 Task: Invite Team Member Softage.1@softage.net to Workspace E-commerce Platforms. Invite Team Member Softage.2@softage.net to Workspace E-commerce Platforms. Invite Team Member Softage.3@softage.net to Workspace E-commerce Platforms. Invite Team Member Softage.4@softage.net to Workspace E-commerce Platforms
Action: Mouse moved to (833, 112)
Screenshot: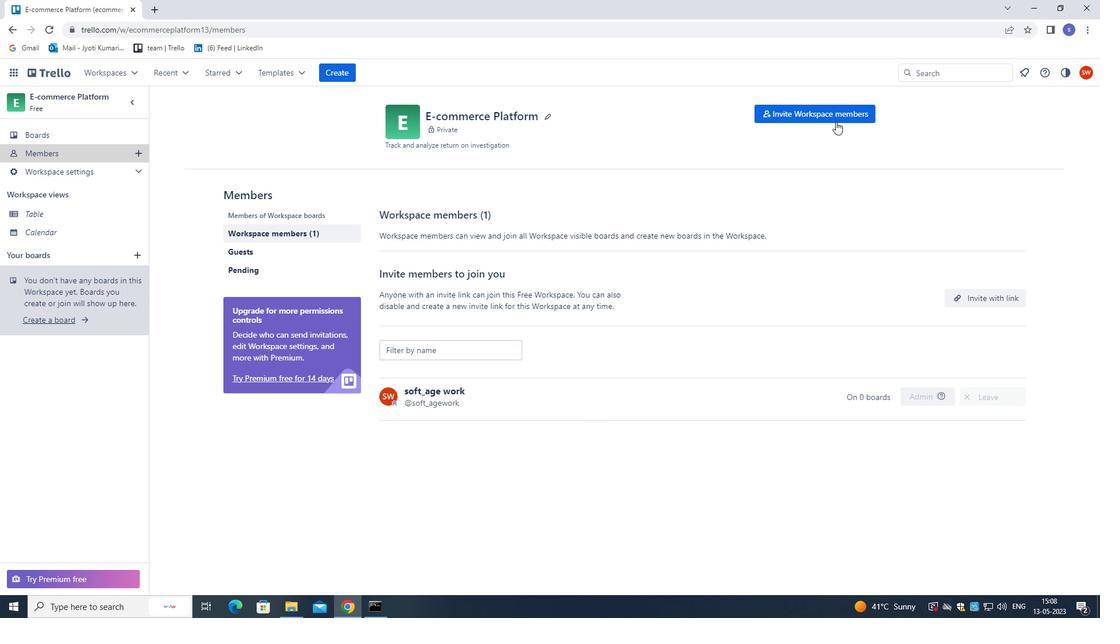 
Action: Mouse pressed left at (833, 112)
Screenshot: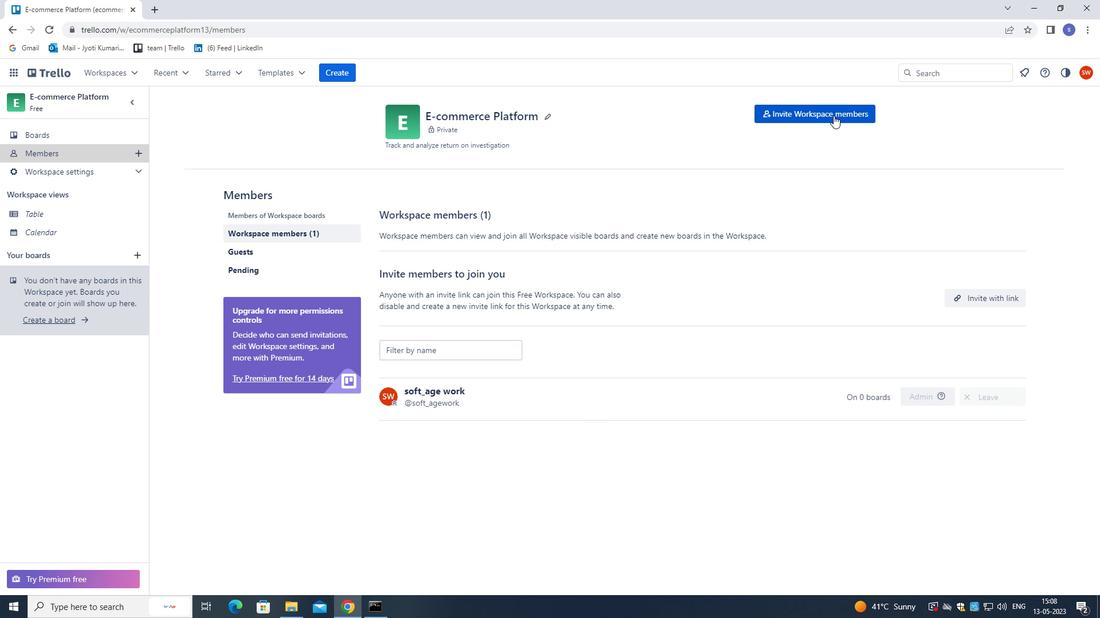 
Action: Mouse moved to (819, 208)
Screenshot: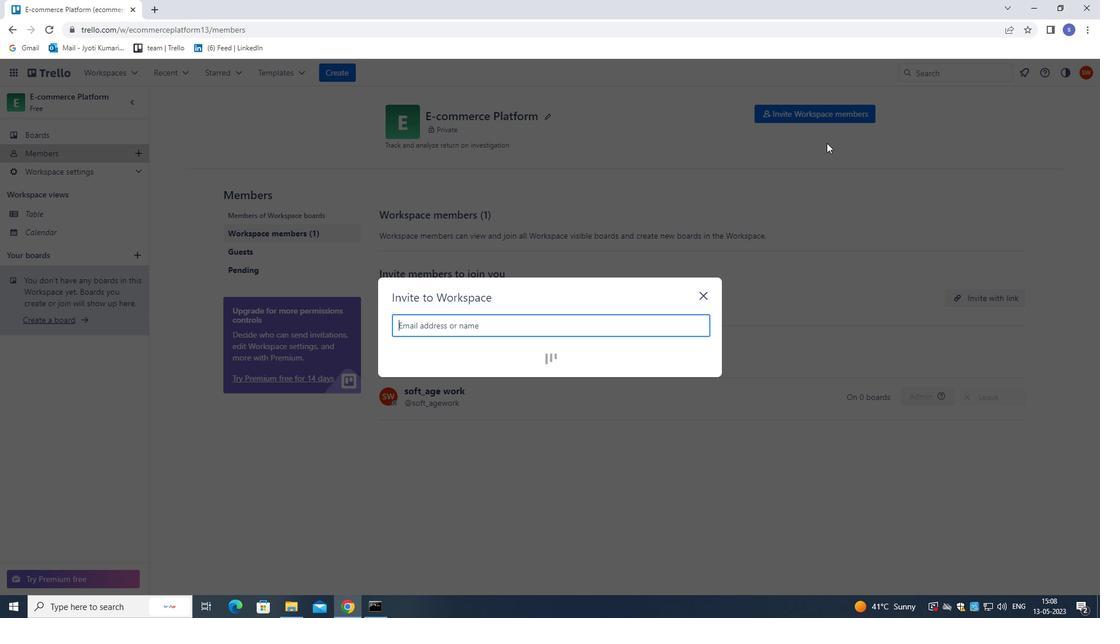 
Action: Key pressed softage.1<Key.shift>@SOFTAGE.NET
Screenshot: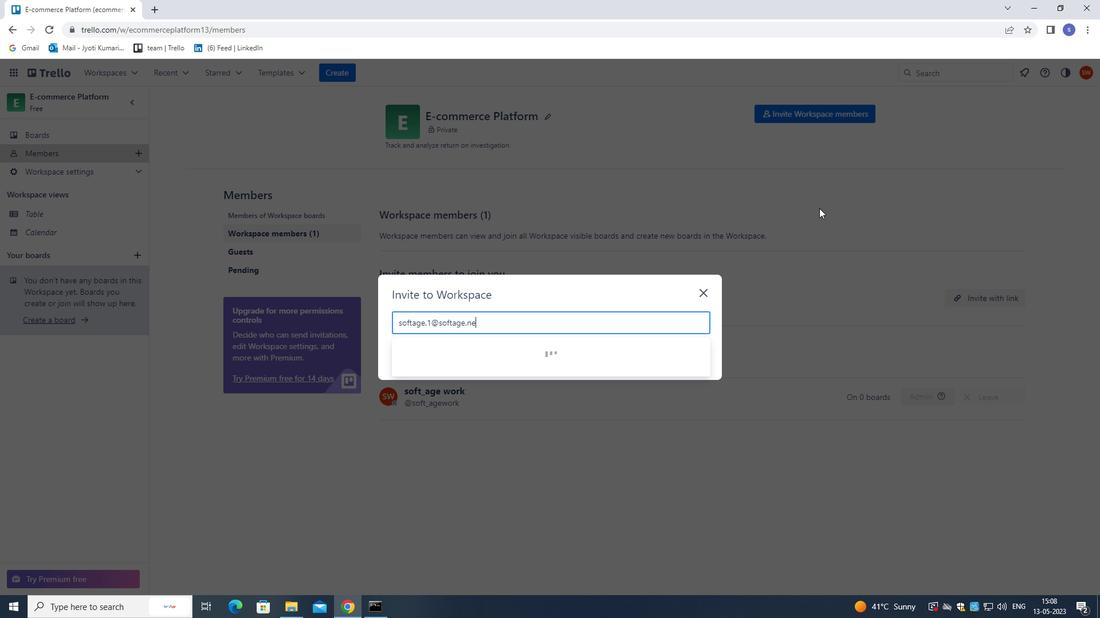 
Action: Mouse moved to (514, 346)
Screenshot: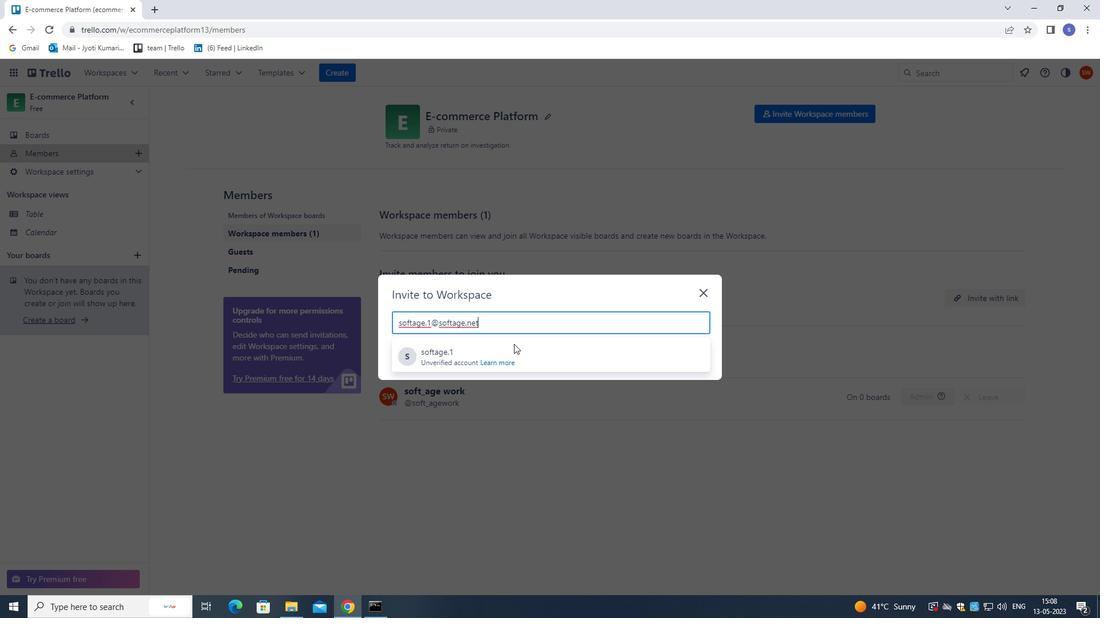 
Action: Mouse pressed left at (514, 346)
Screenshot: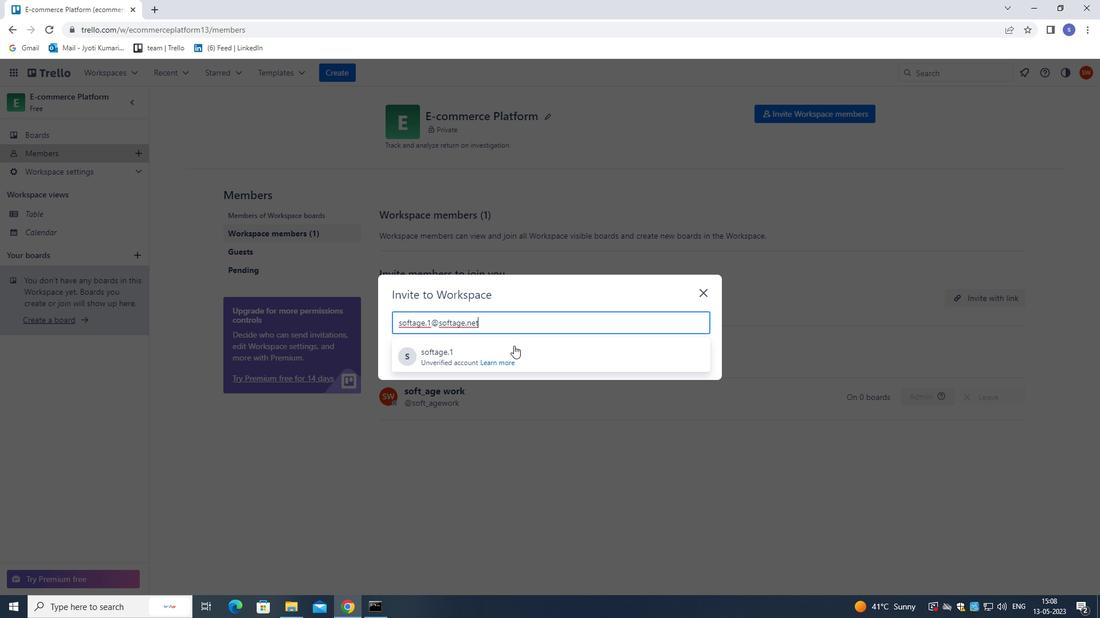 
Action: Mouse moved to (672, 291)
Screenshot: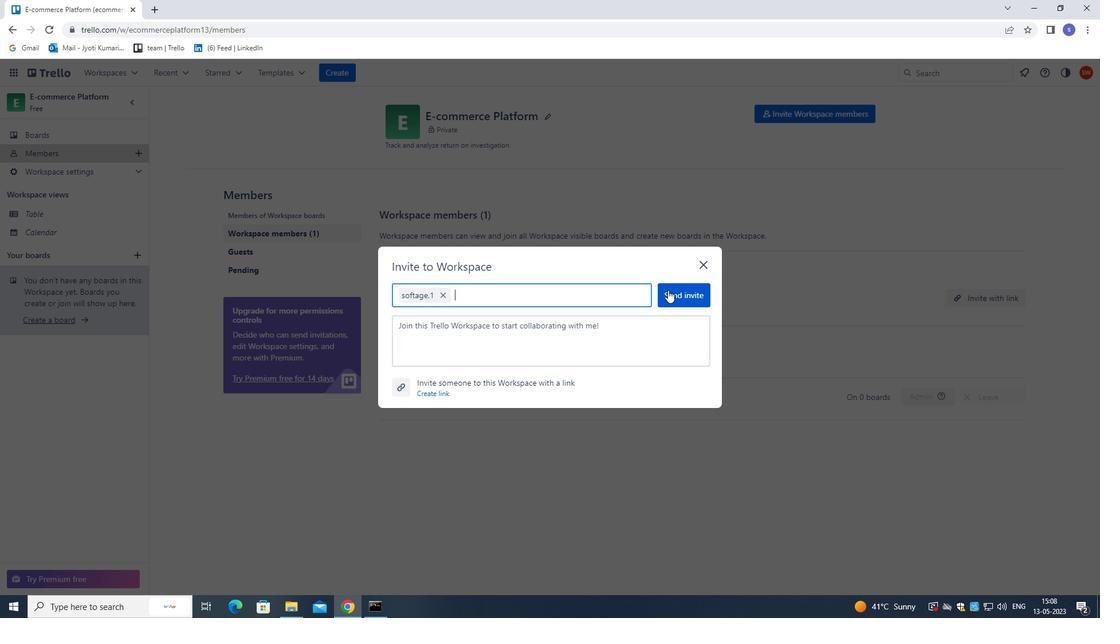 
Action: Mouse pressed left at (672, 291)
Screenshot: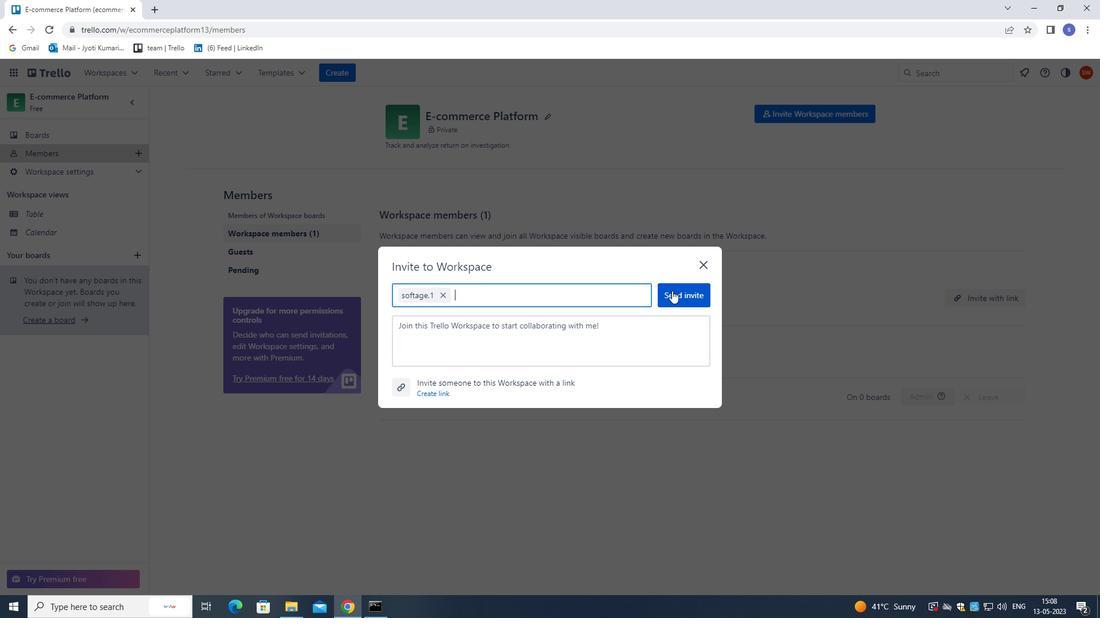 
Action: Mouse moved to (778, 111)
Screenshot: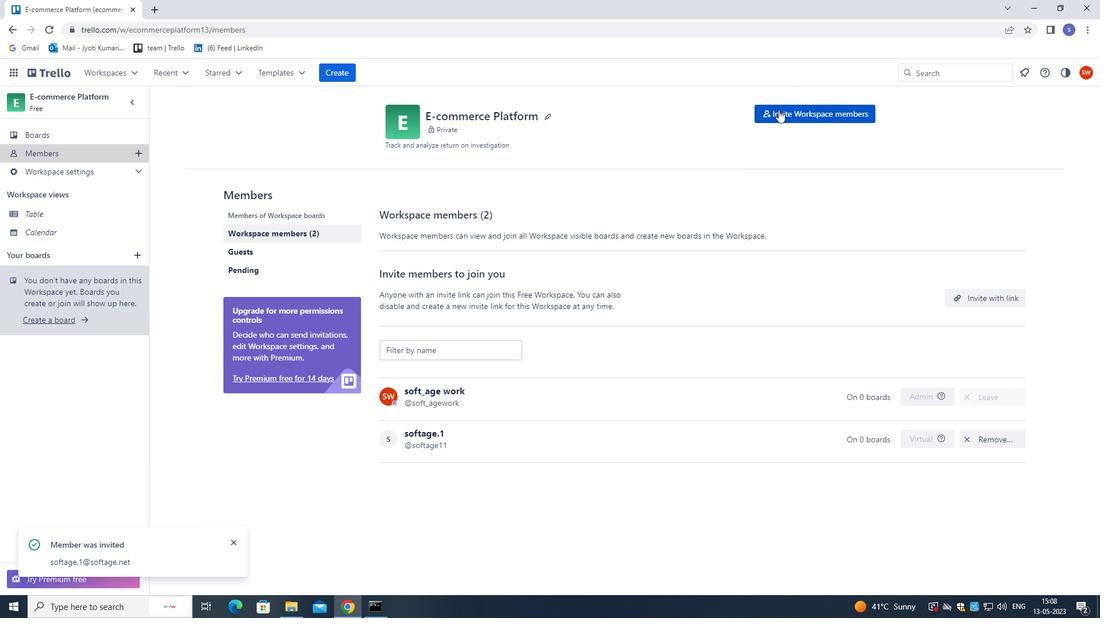 
Action: Mouse pressed left at (778, 111)
Screenshot: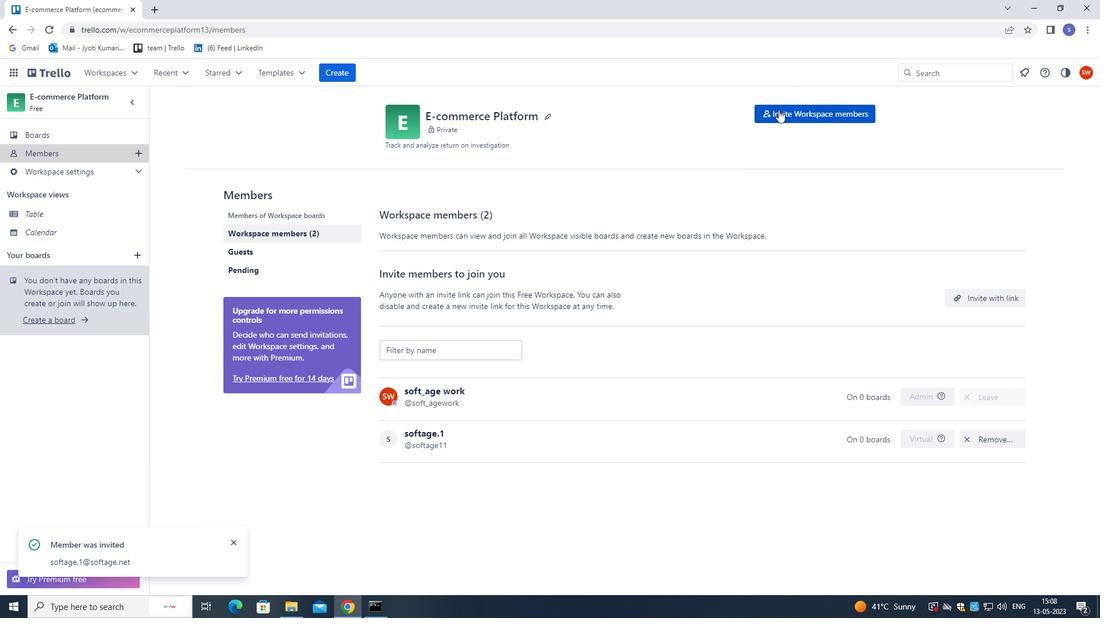 
Action: Mouse moved to (780, 163)
Screenshot: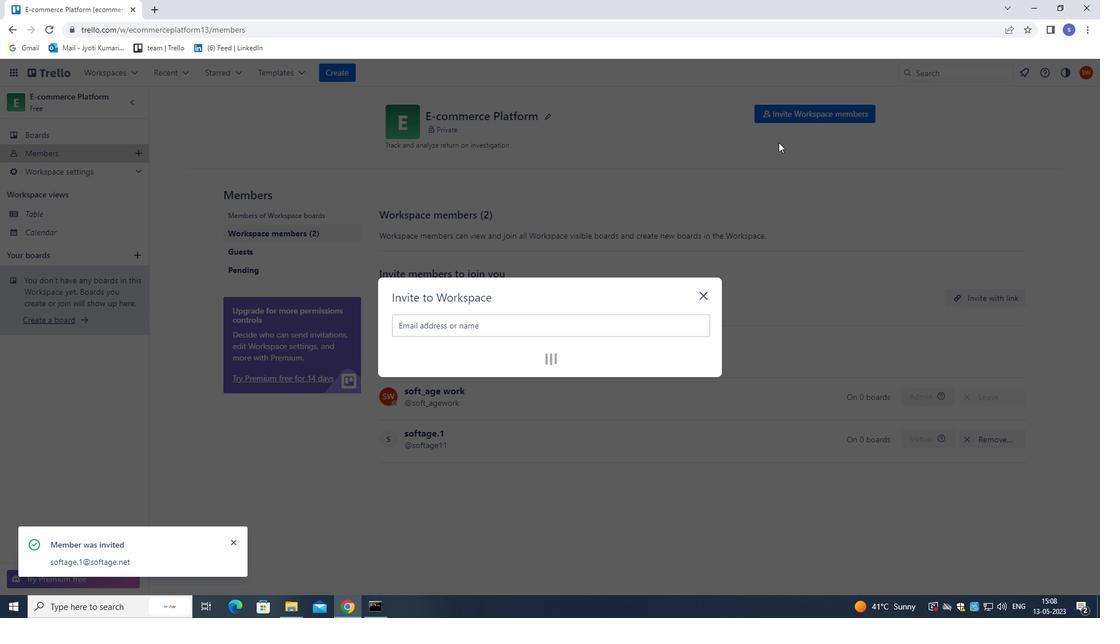 
Action: Key pressed SOFTAGE.2<Key.shift>@SOFTAGE.NET<Key.enter>
Screenshot: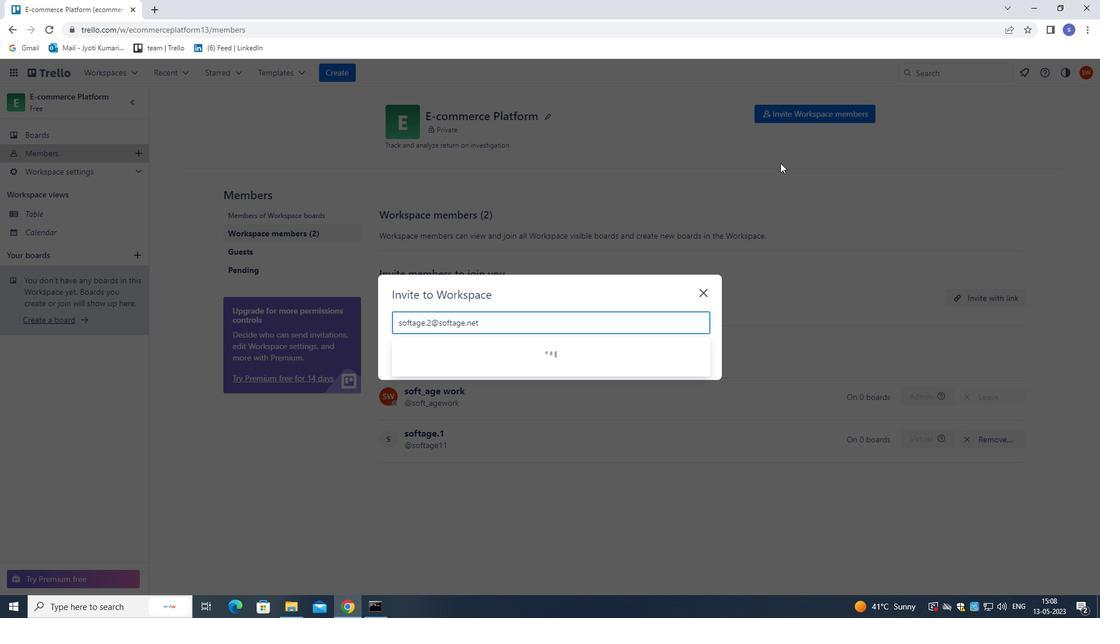 
Action: Mouse moved to (678, 292)
Screenshot: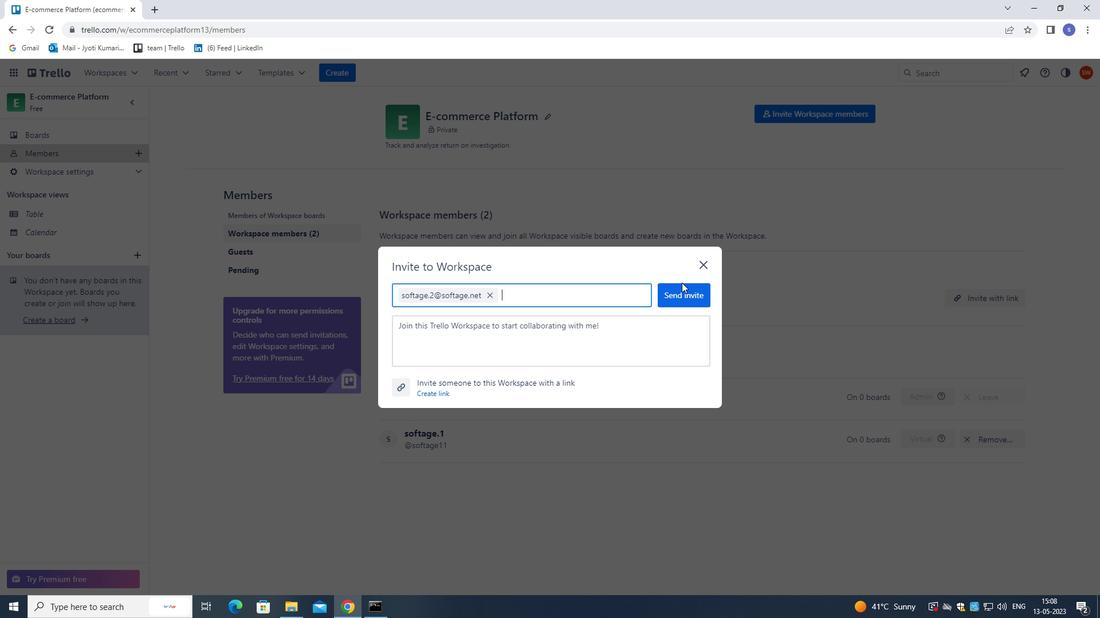 
Action: Mouse pressed left at (678, 292)
Screenshot: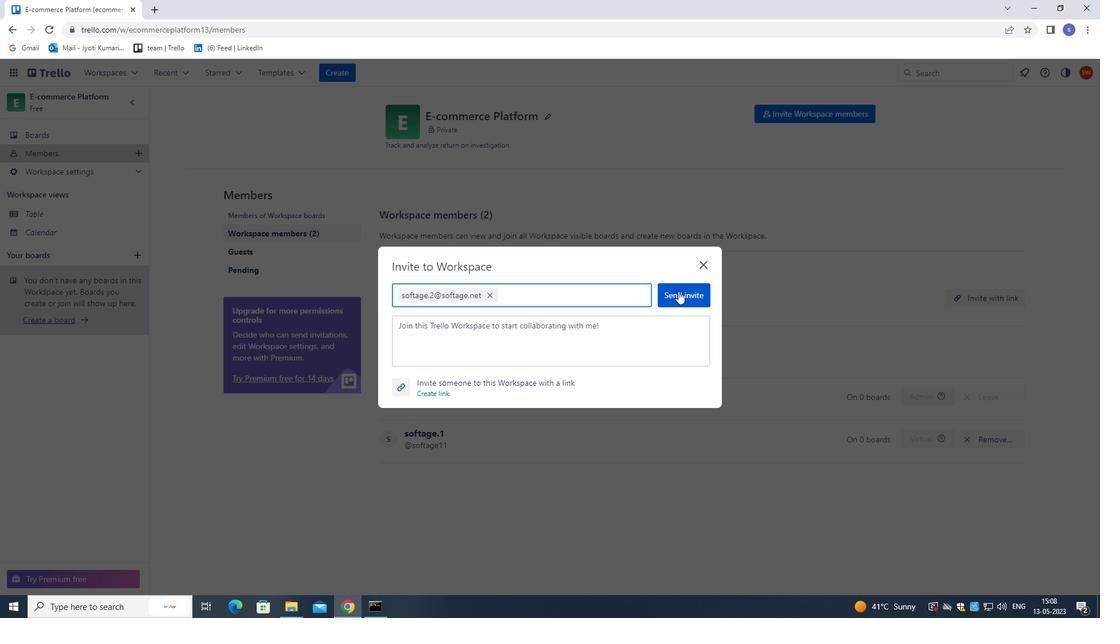 
Action: Mouse moved to (776, 116)
Screenshot: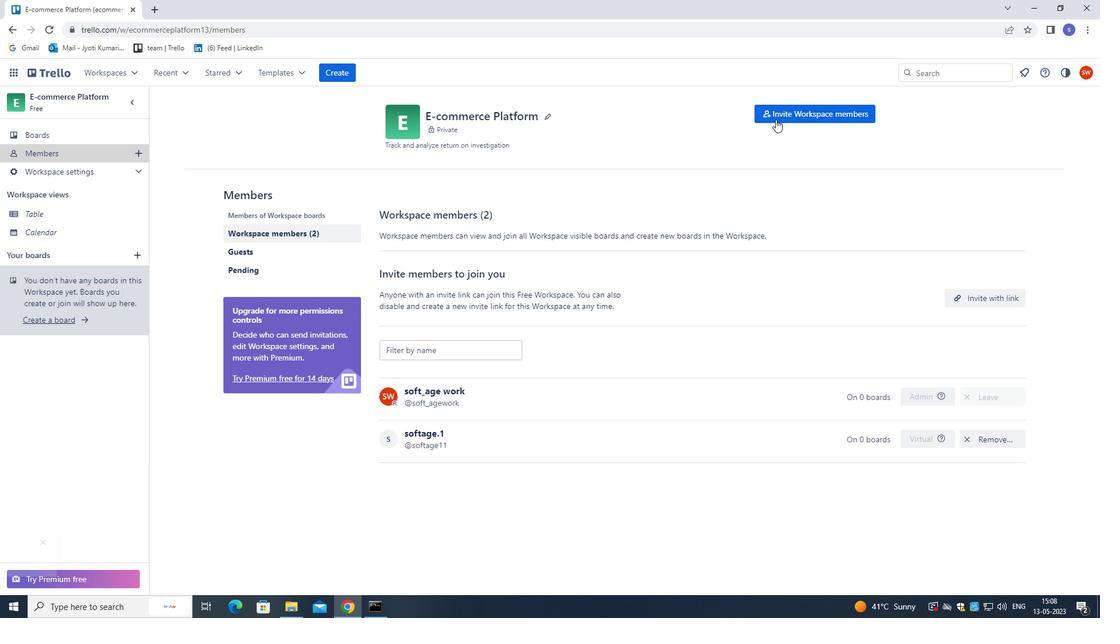 
Action: Mouse pressed left at (776, 116)
Screenshot: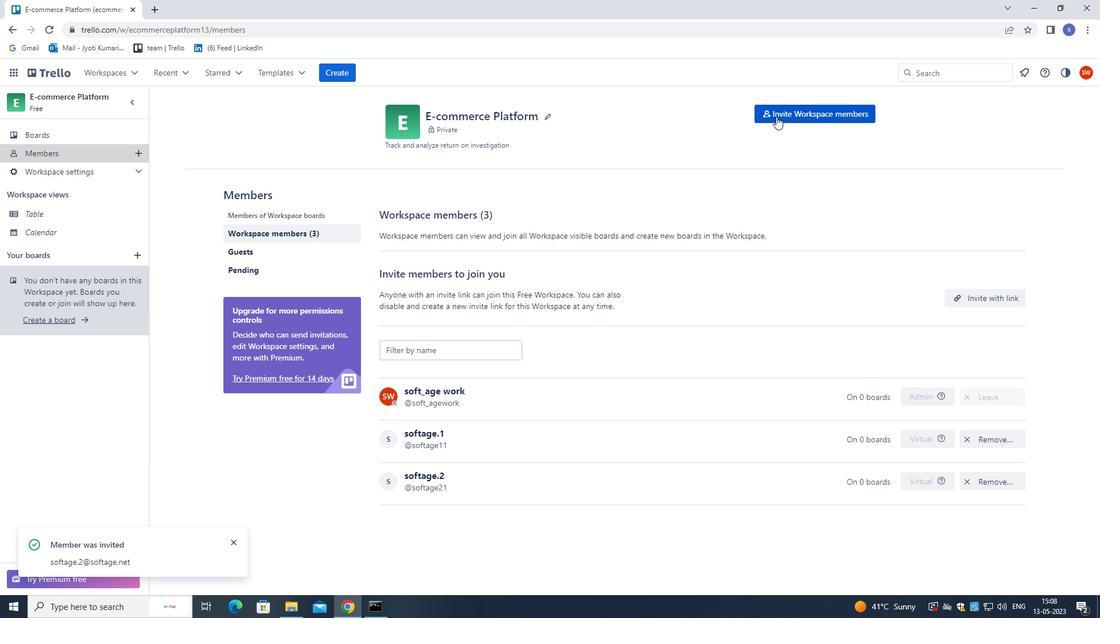 
Action: Mouse moved to (773, 153)
Screenshot: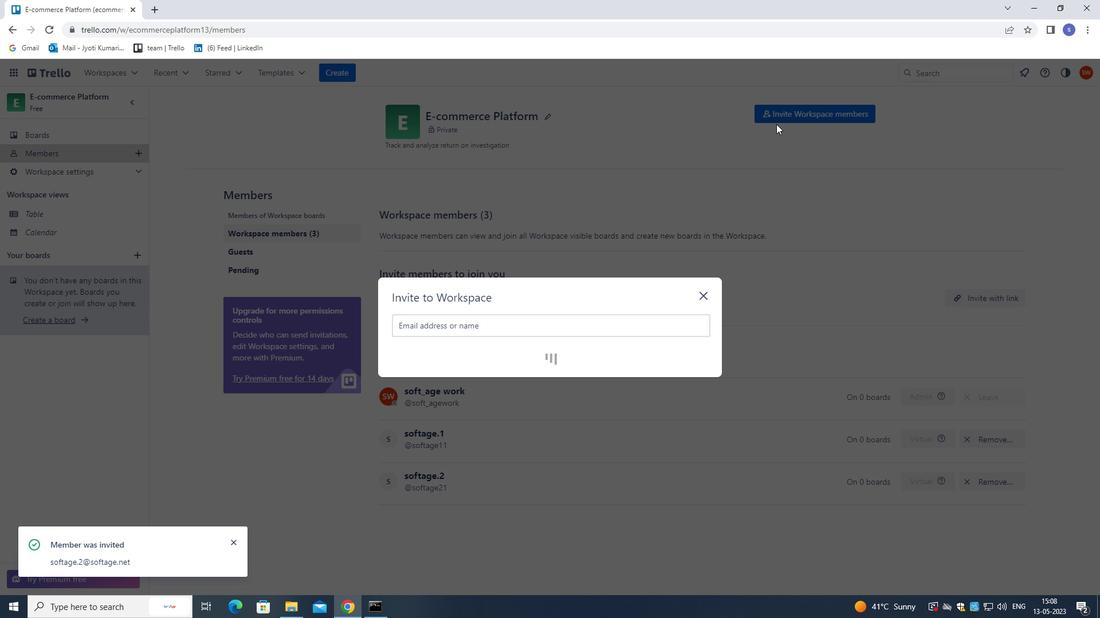 
Action: Key pressed SOFTAGE.3<Key.shift>@SOFTAGE.NET
Screenshot: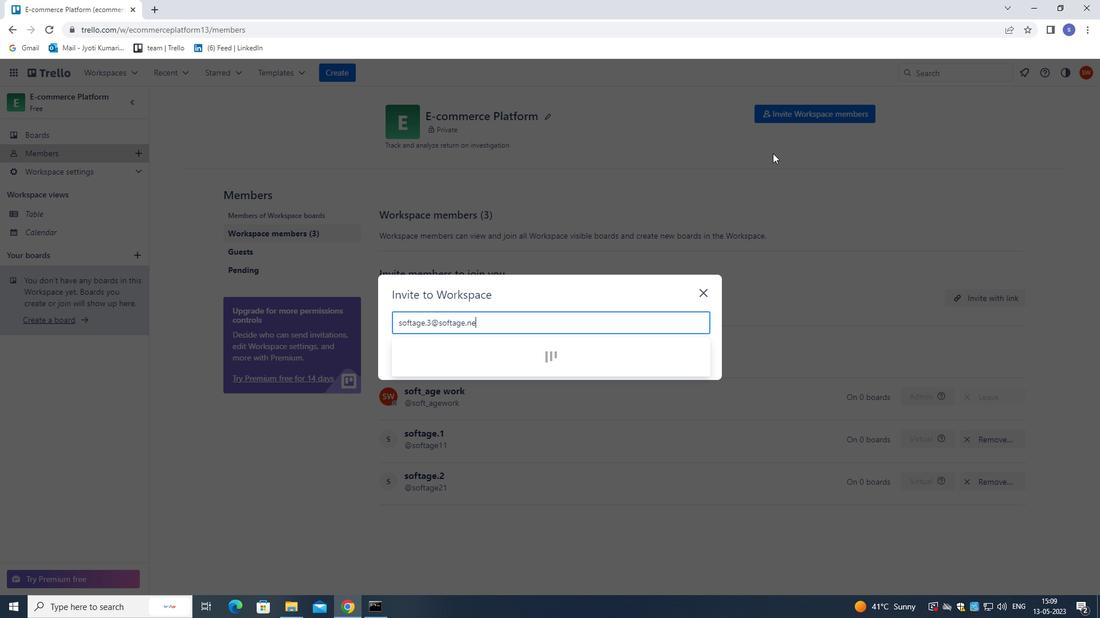 
Action: Mouse moved to (448, 357)
Screenshot: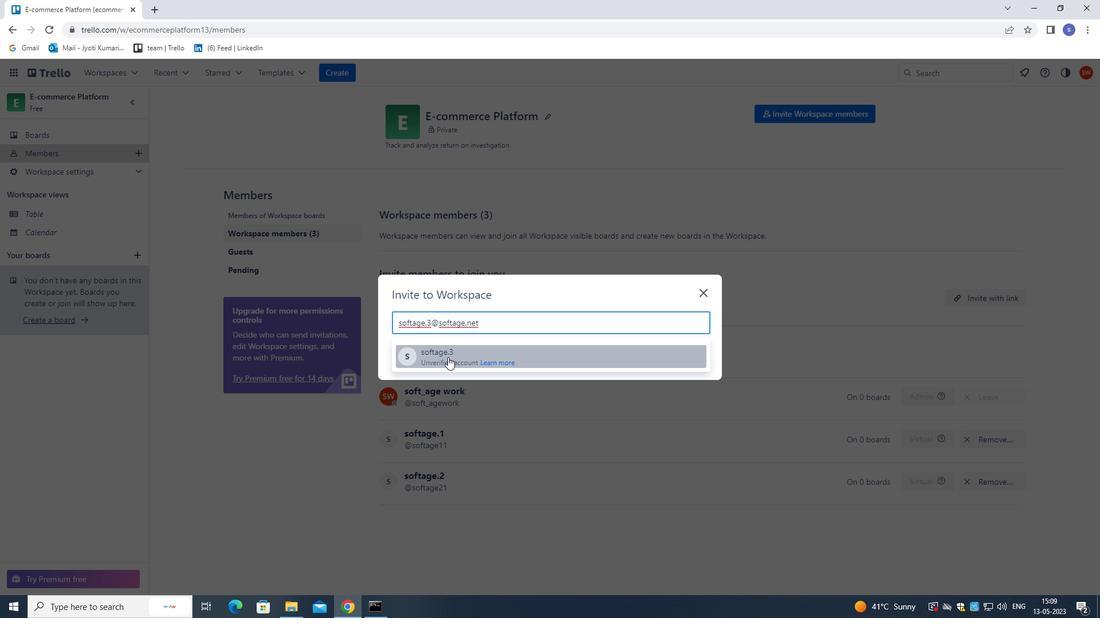 
Action: Mouse pressed left at (448, 357)
Screenshot: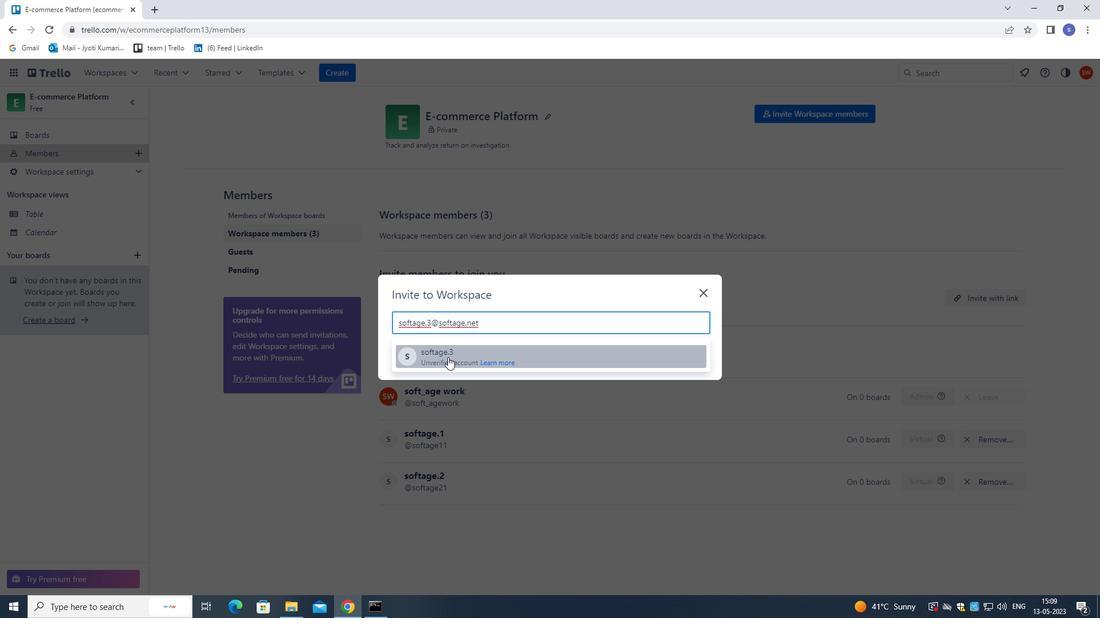 
Action: Mouse moved to (696, 295)
Screenshot: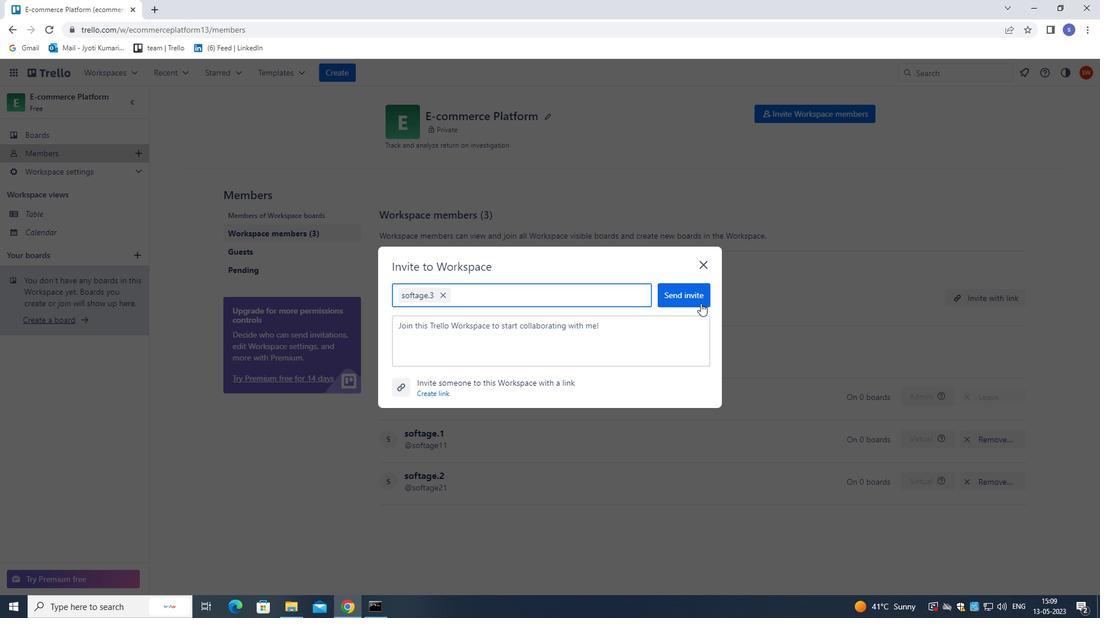
Action: Mouse pressed left at (696, 295)
Screenshot: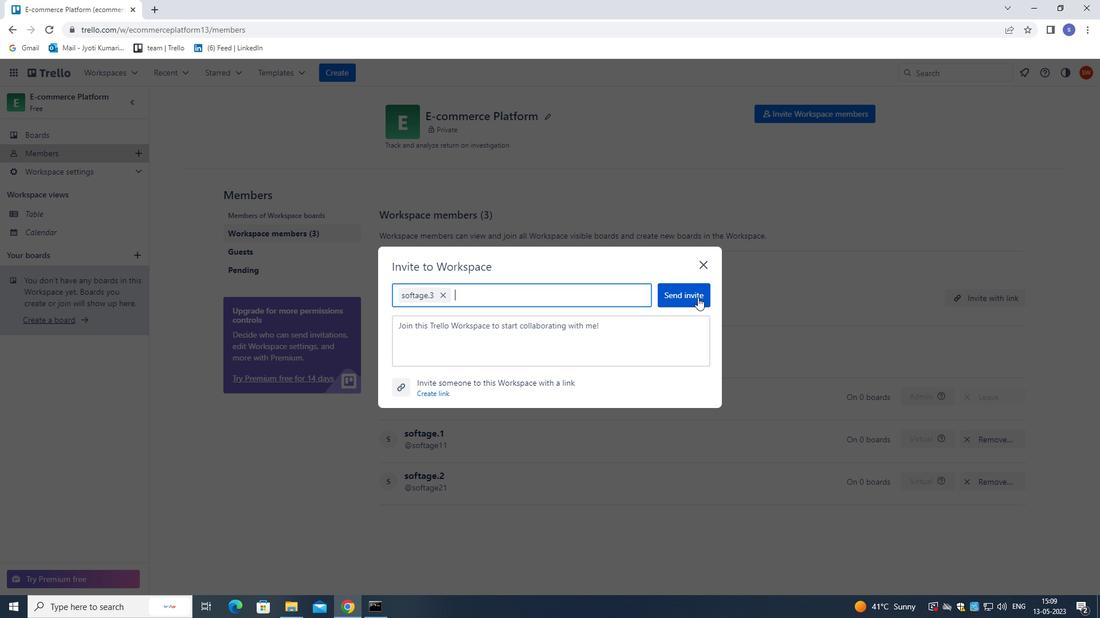 
Action: Mouse moved to (778, 115)
Screenshot: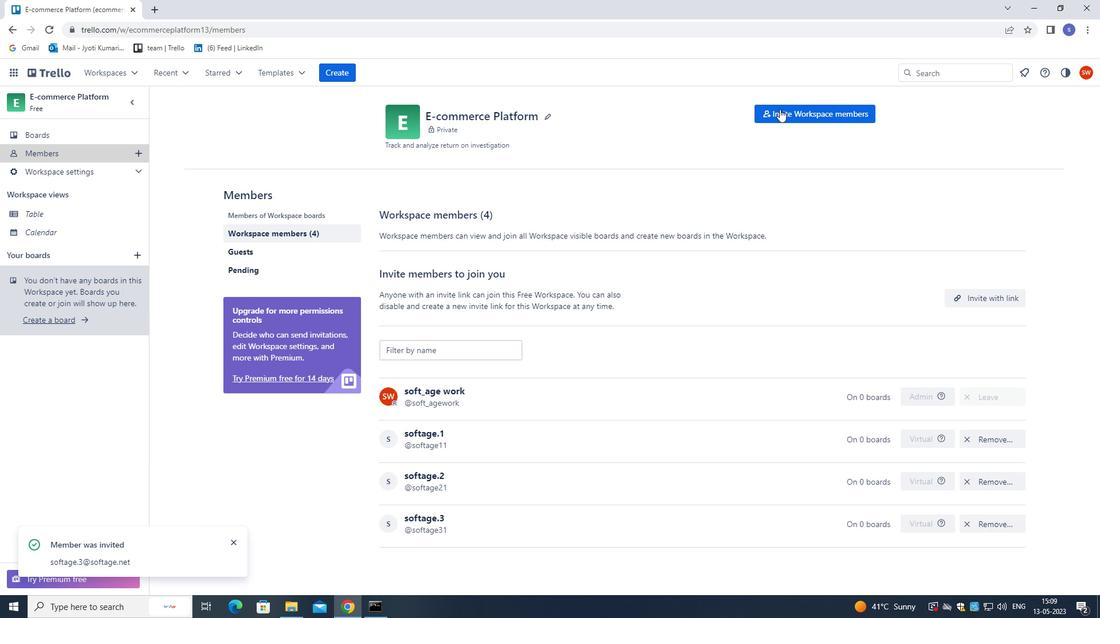 
Action: Mouse pressed left at (778, 115)
Screenshot: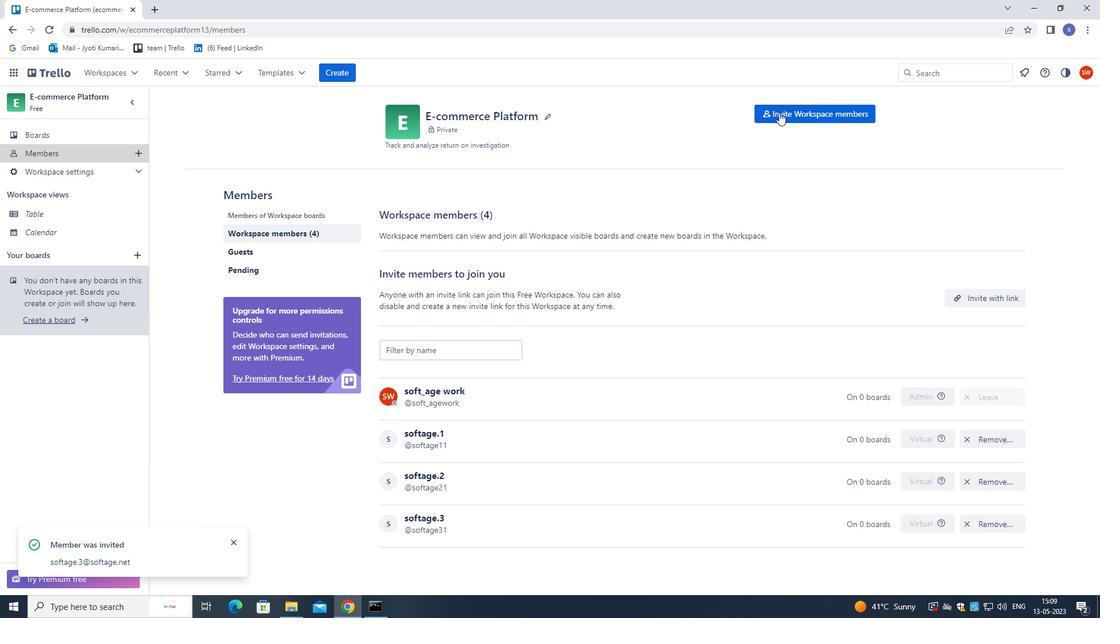
Action: Mouse moved to (779, 127)
Screenshot: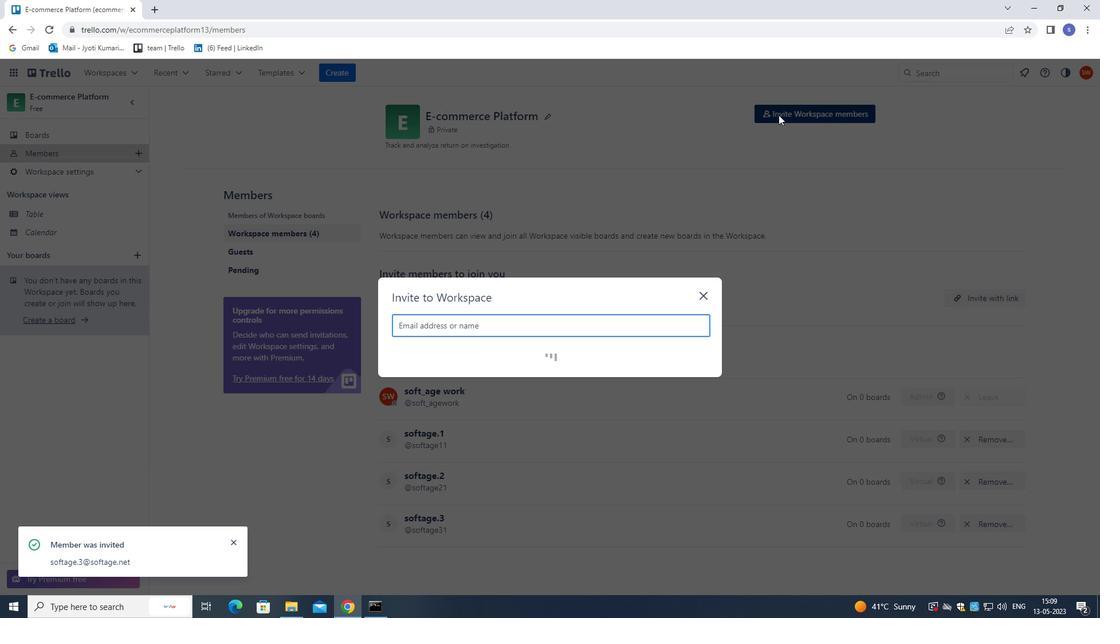 
Action: Key pressed SOFTAGE.4<Key.shift>@SOFTAGE.NET
Screenshot: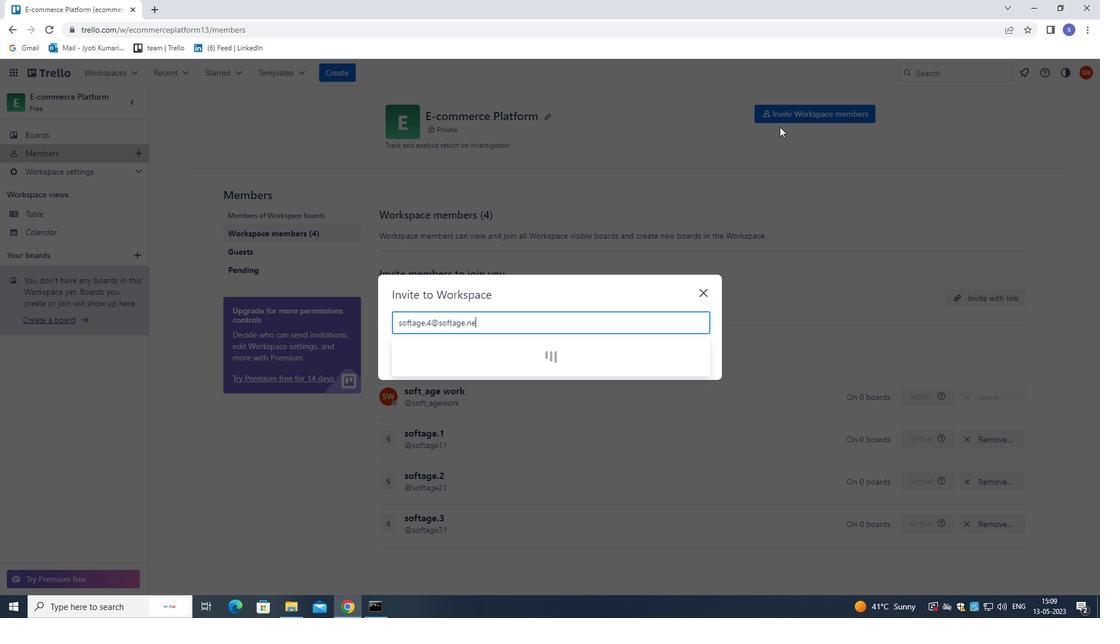 
Action: Mouse moved to (417, 356)
Screenshot: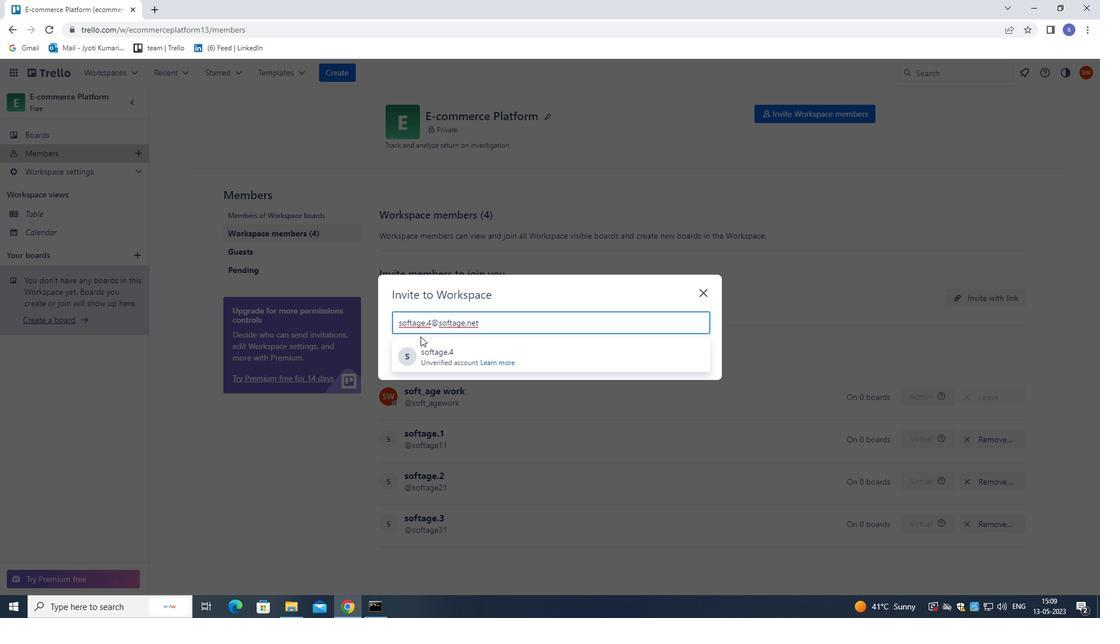 
Action: Mouse pressed left at (417, 356)
Screenshot: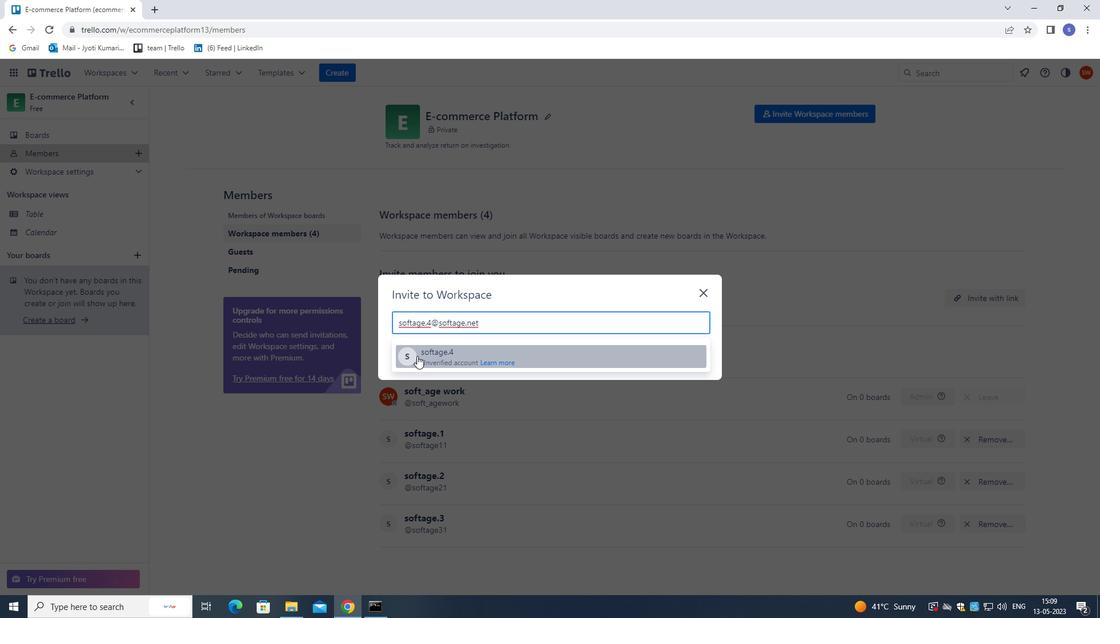 
Action: Mouse moved to (692, 292)
Screenshot: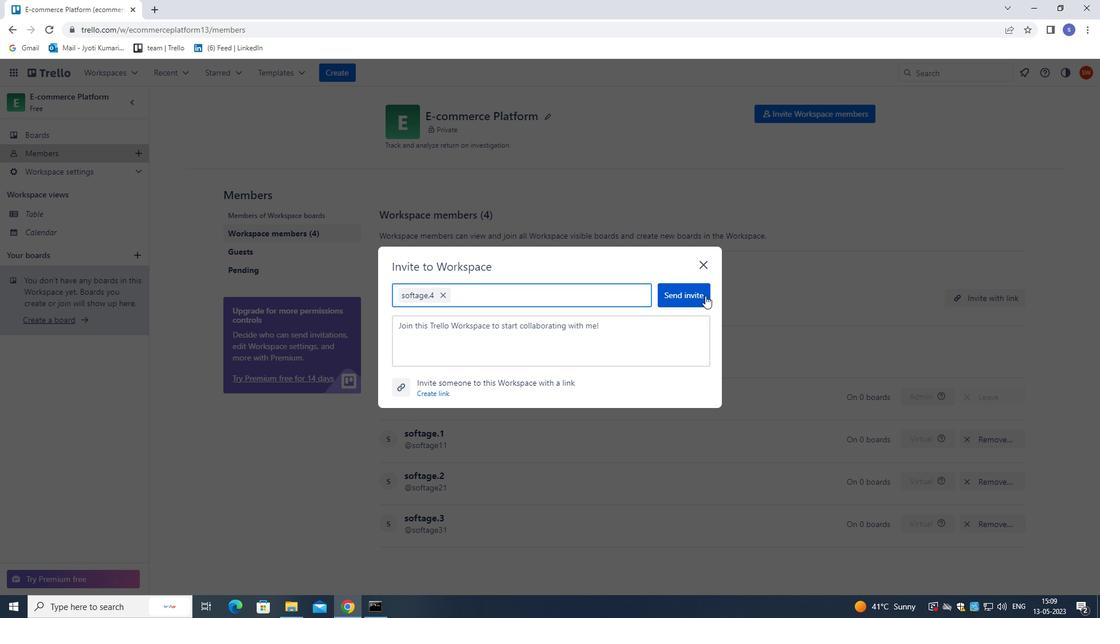 
Action: Mouse pressed left at (692, 292)
Screenshot: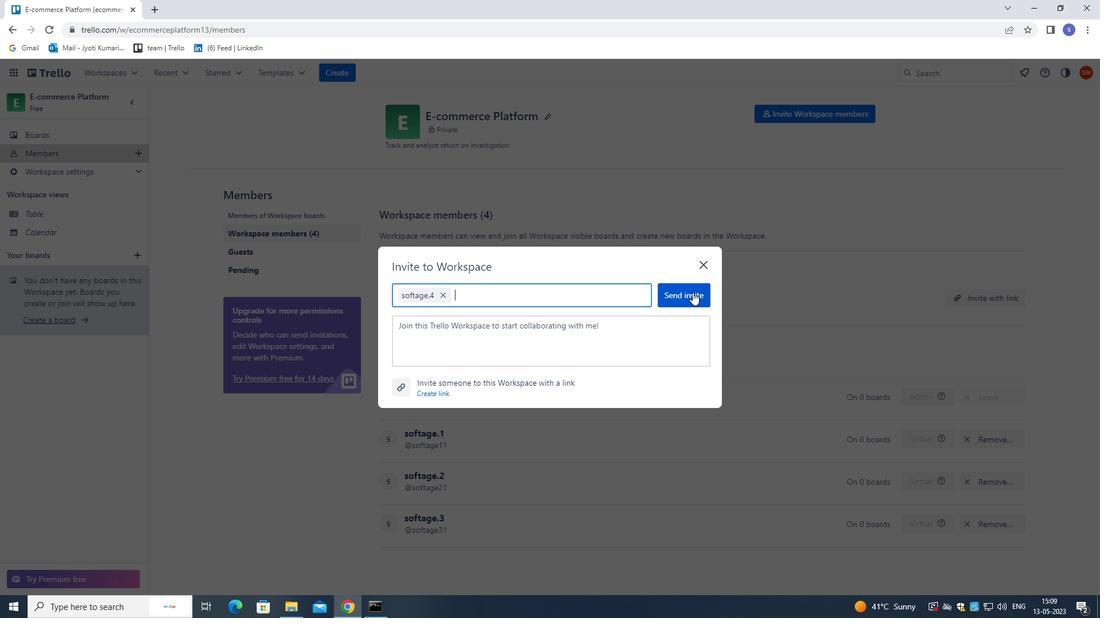 
Action: Mouse moved to (689, 295)
Screenshot: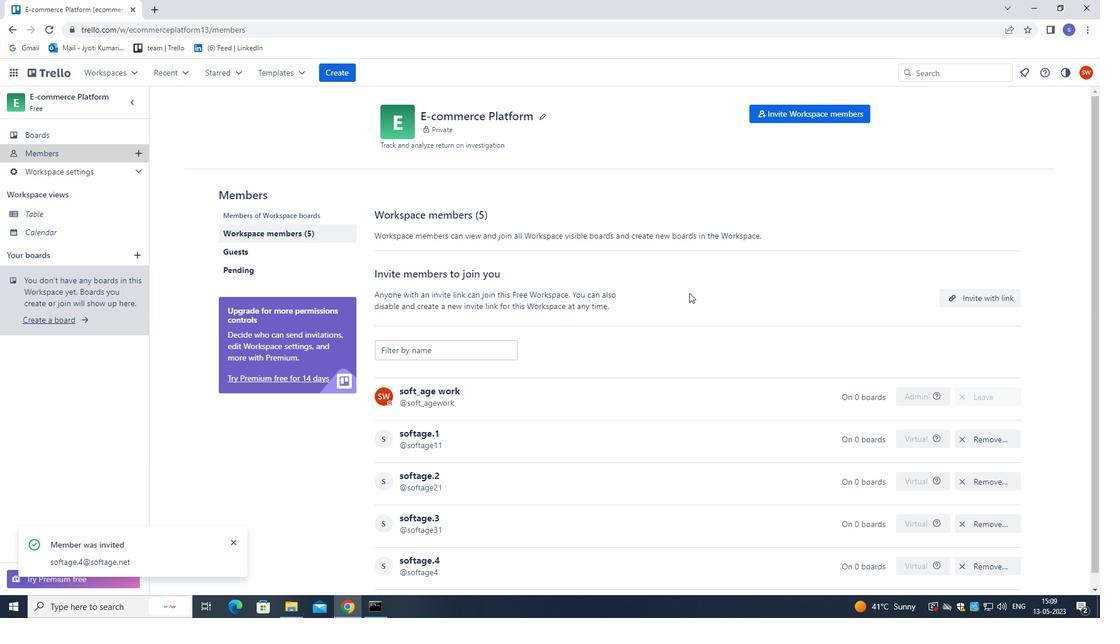 
